 Task: Look for products in the category "Pork" from the brand "Applegate".
Action: Mouse moved to (20, 136)
Screenshot: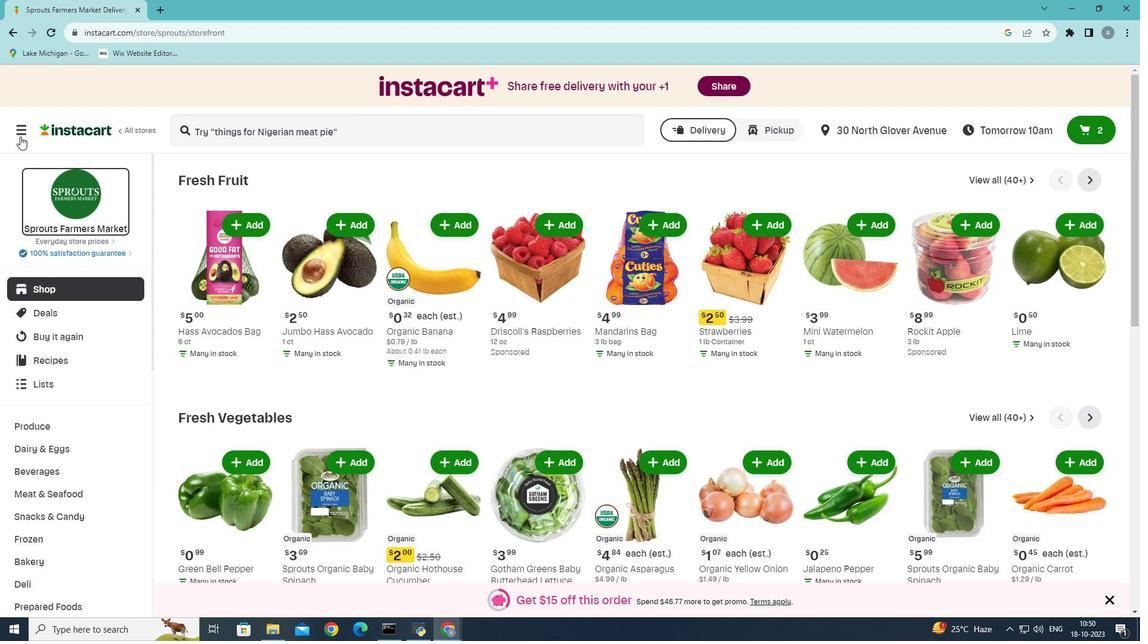 
Action: Mouse pressed left at (20, 136)
Screenshot: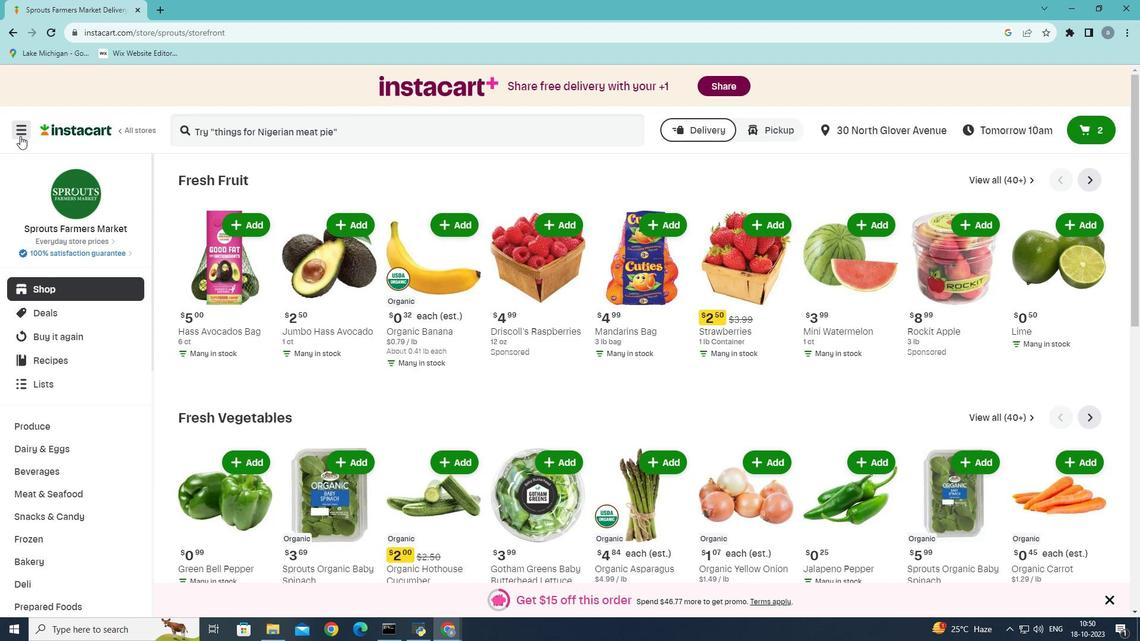 
Action: Mouse moved to (64, 346)
Screenshot: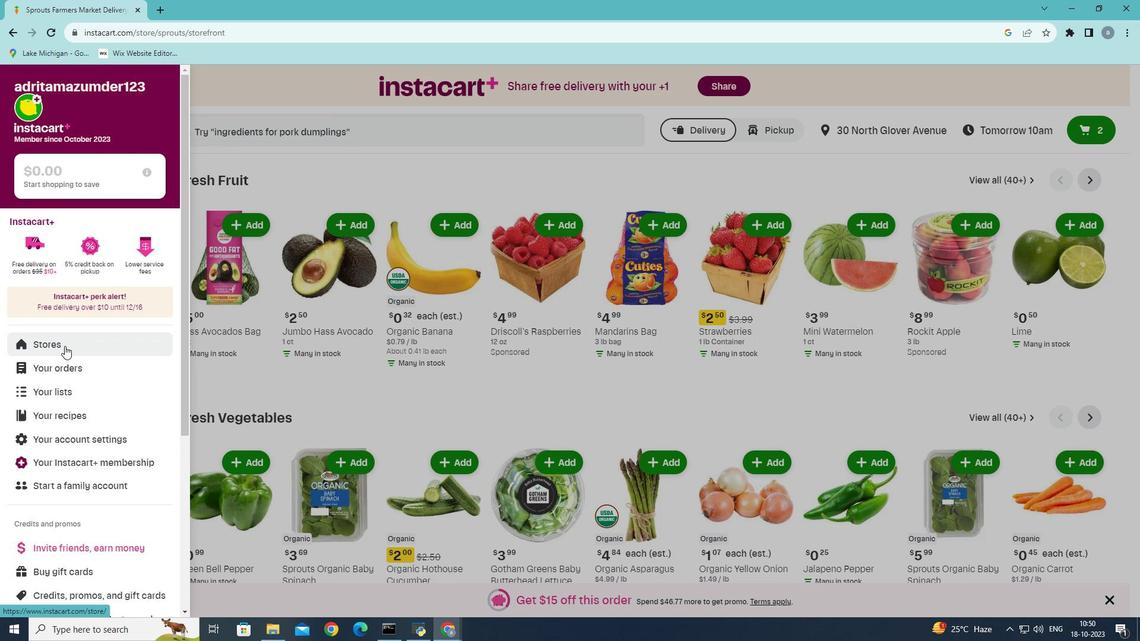 
Action: Mouse pressed left at (64, 346)
Screenshot: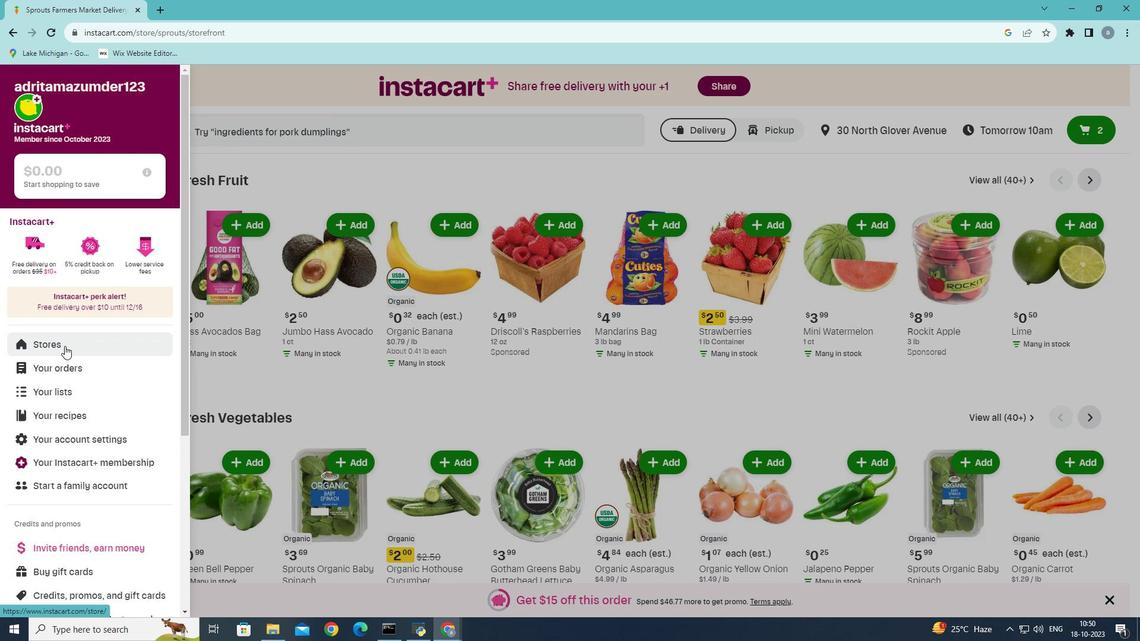 
Action: Mouse moved to (269, 132)
Screenshot: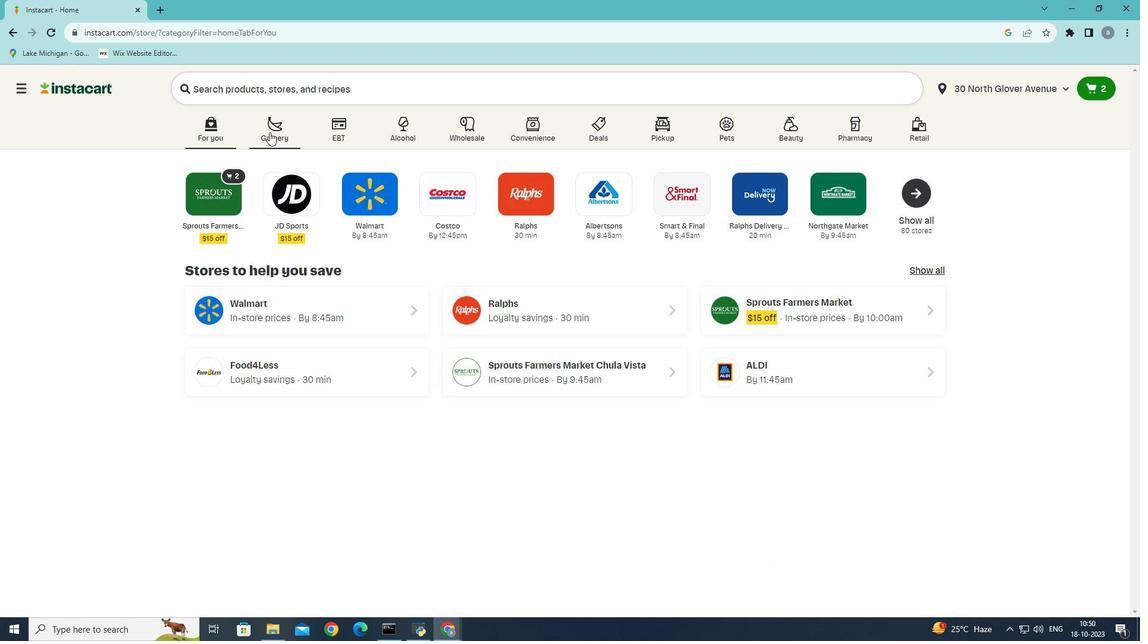 
Action: Mouse pressed left at (269, 132)
Screenshot: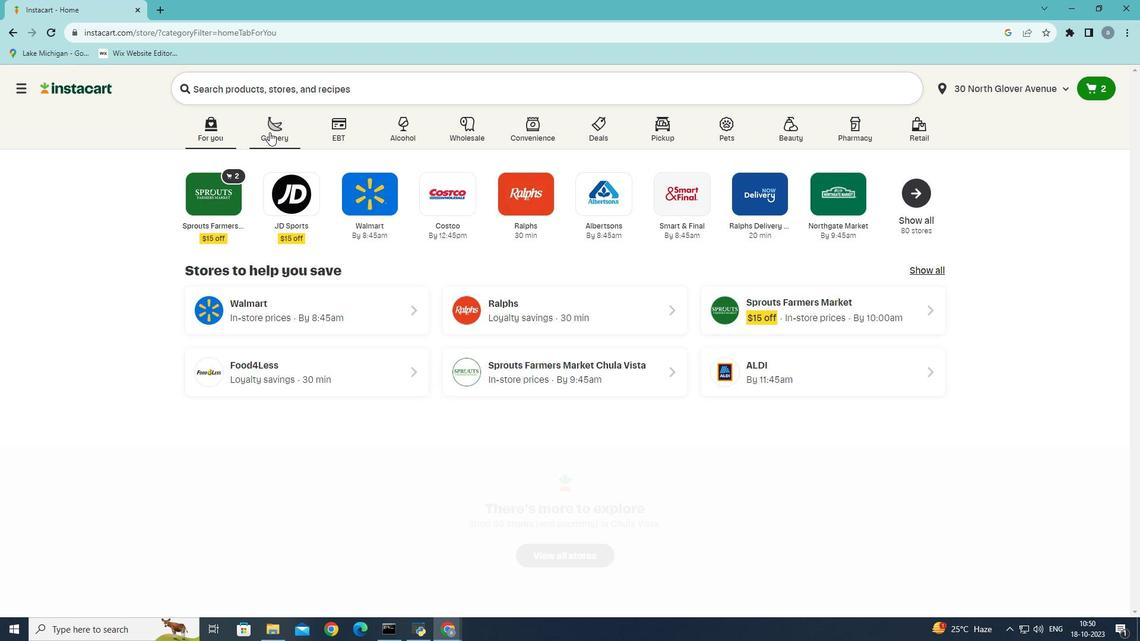 
Action: Mouse moved to (292, 345)
Screenshot: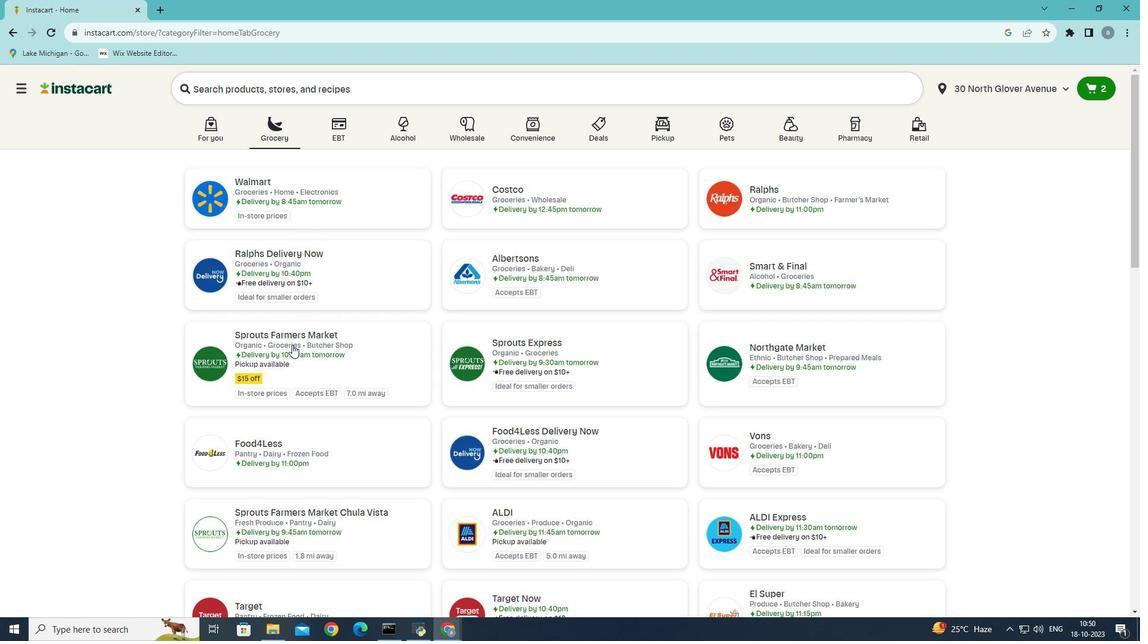 
Action: Mouse pressed left at (292, 345)
Screenshot: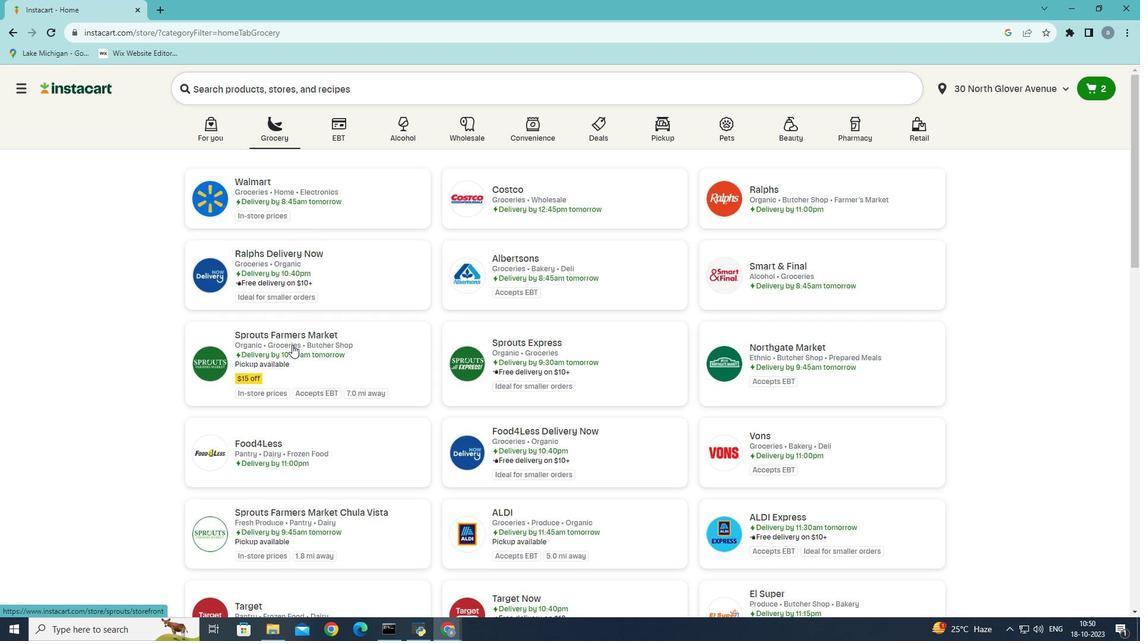 
Action: Mouse moved to (52, 492)
Screenshot: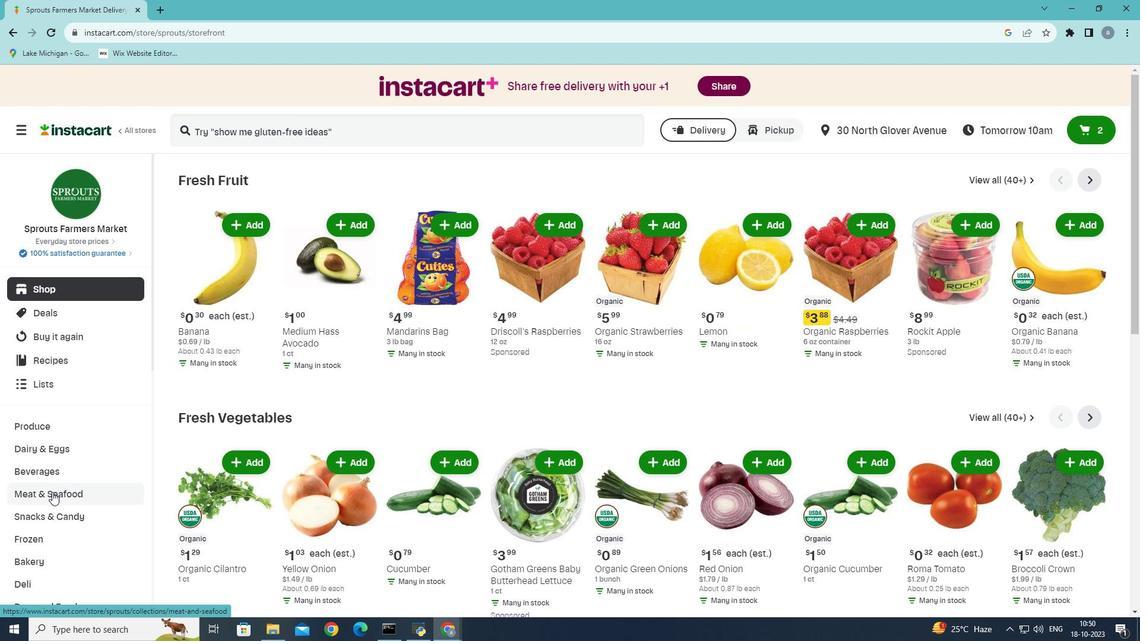 
Action: Mouse pressed left at (52, 492)
Screenshot: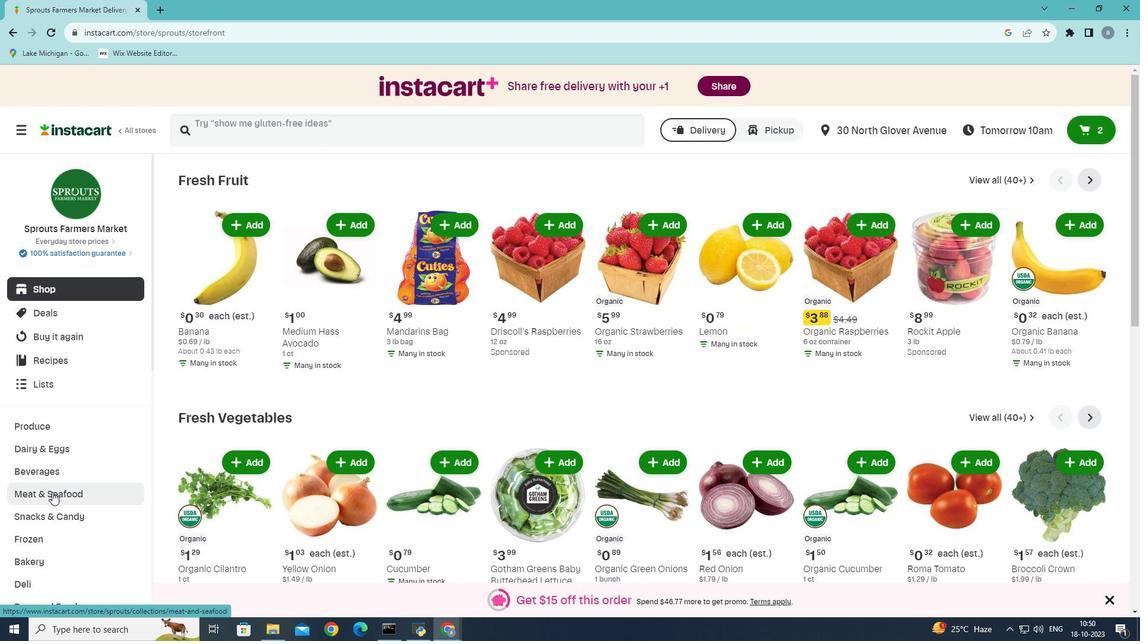 
Action: Mouse moved to (385, 211)
Screenshot: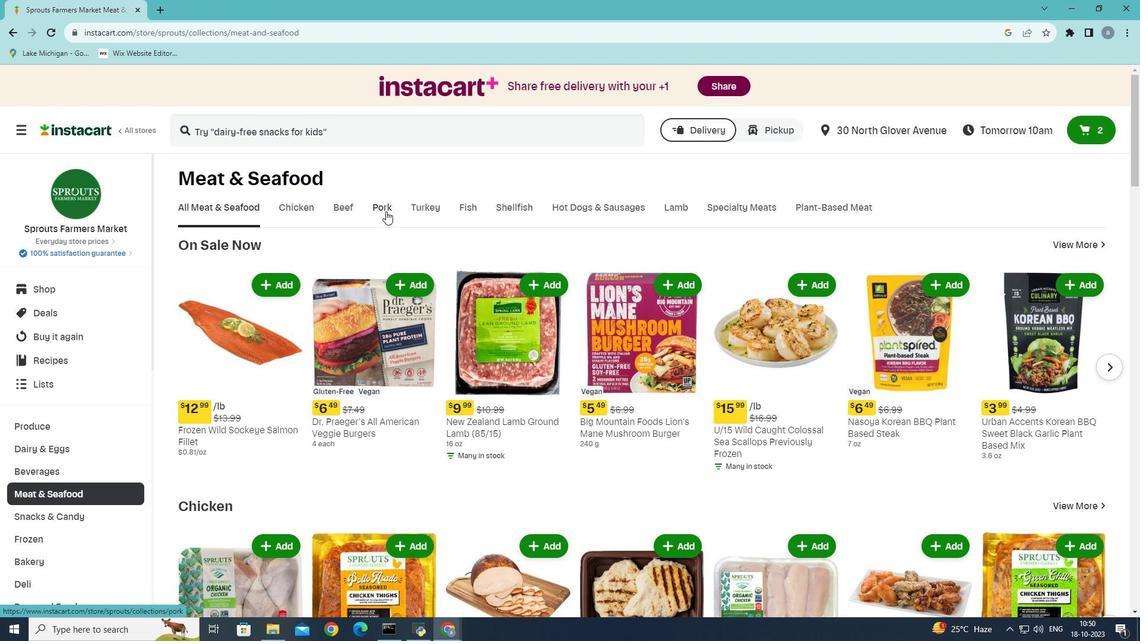 
Action: Mouse pressed left at (385, 211)
Screenshot: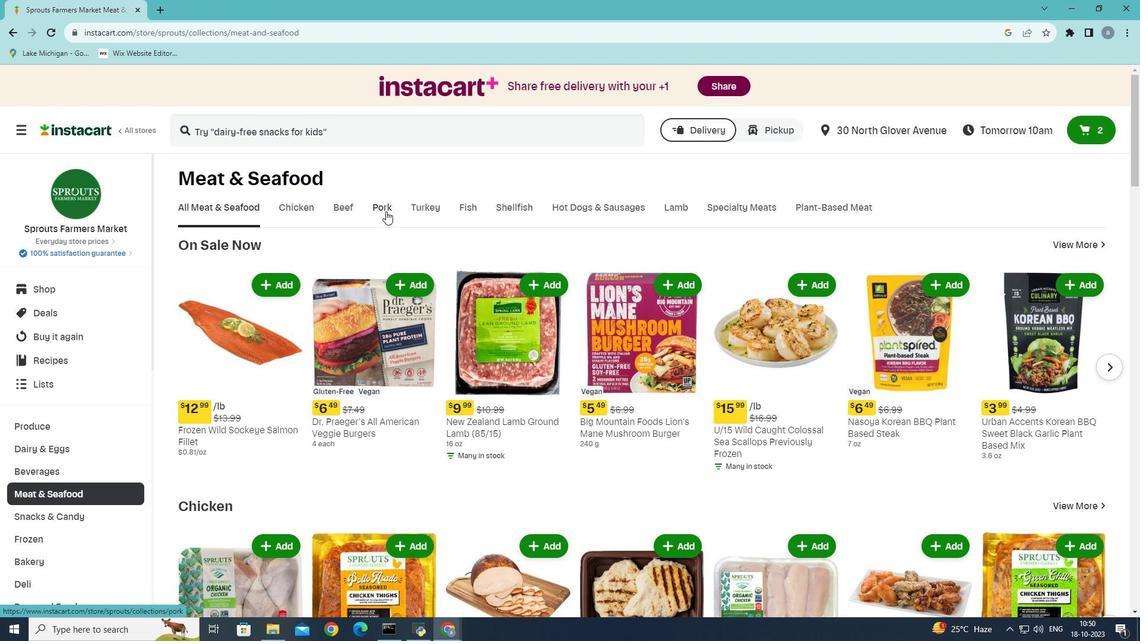 
Action: Mouse moved to (257, 258)
Screenshot: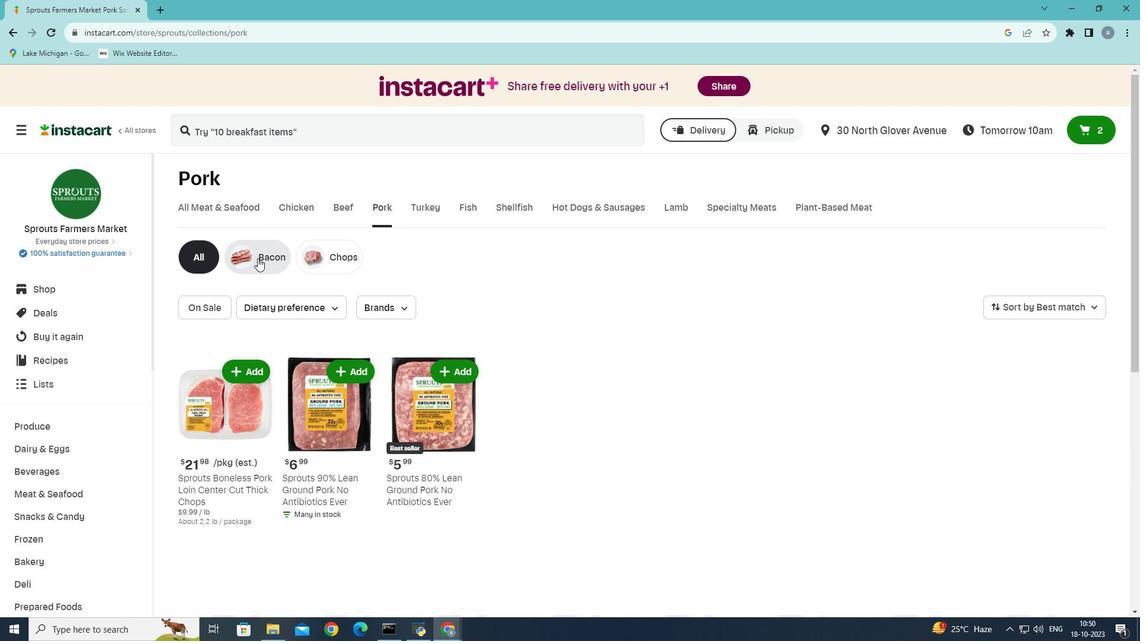 
Action: Mouse pressed left at (257, 258)
Screenshot: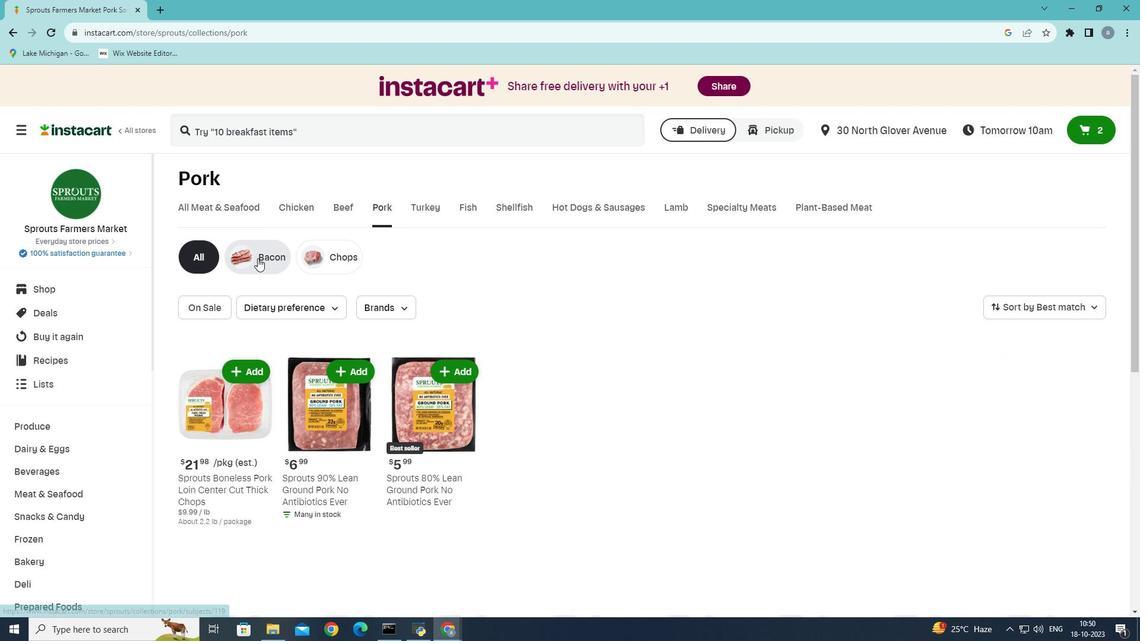 
Action: Mouse moved to (402, 309)
Screenshot: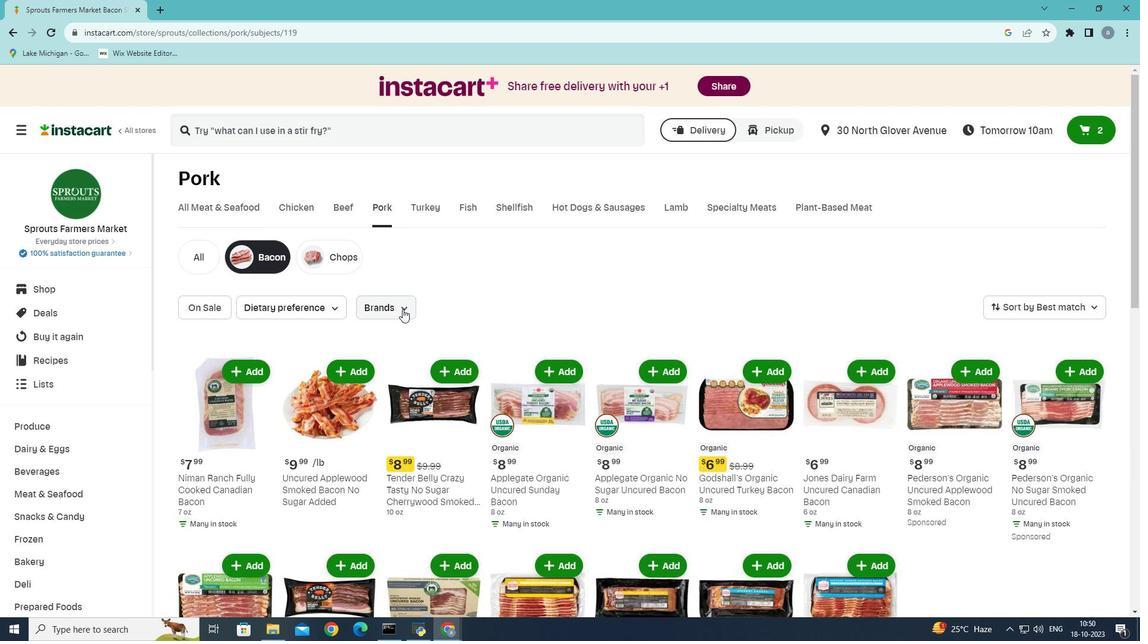 
Action: Mouse pressed left at (402, 309)
Screenshot: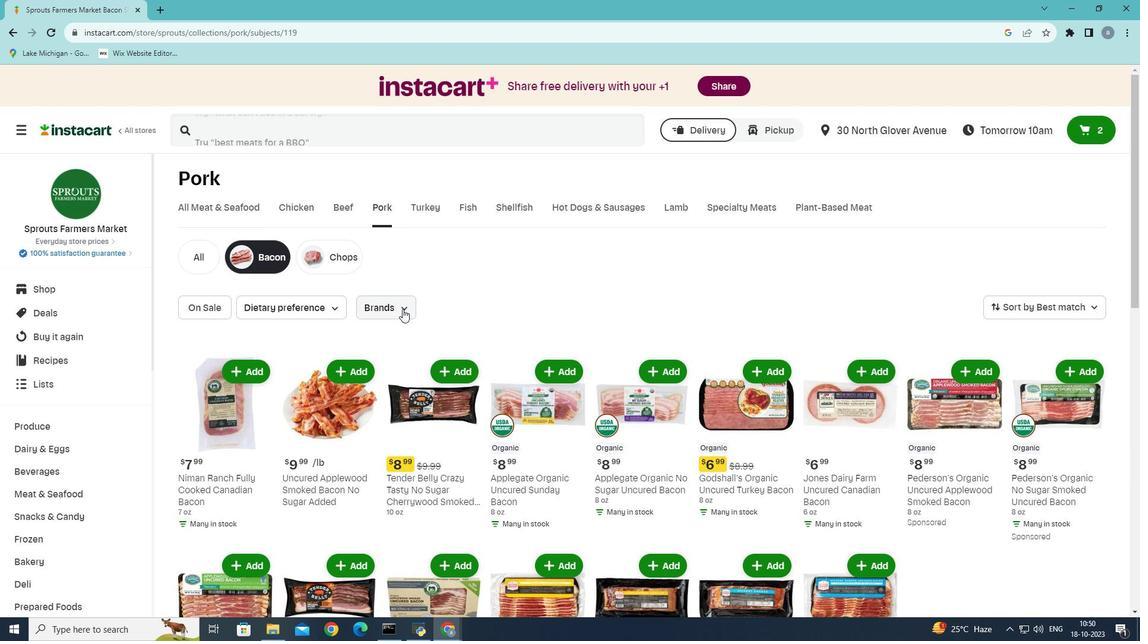 
Action: Mouse moved to (412, 434)
Screenshot: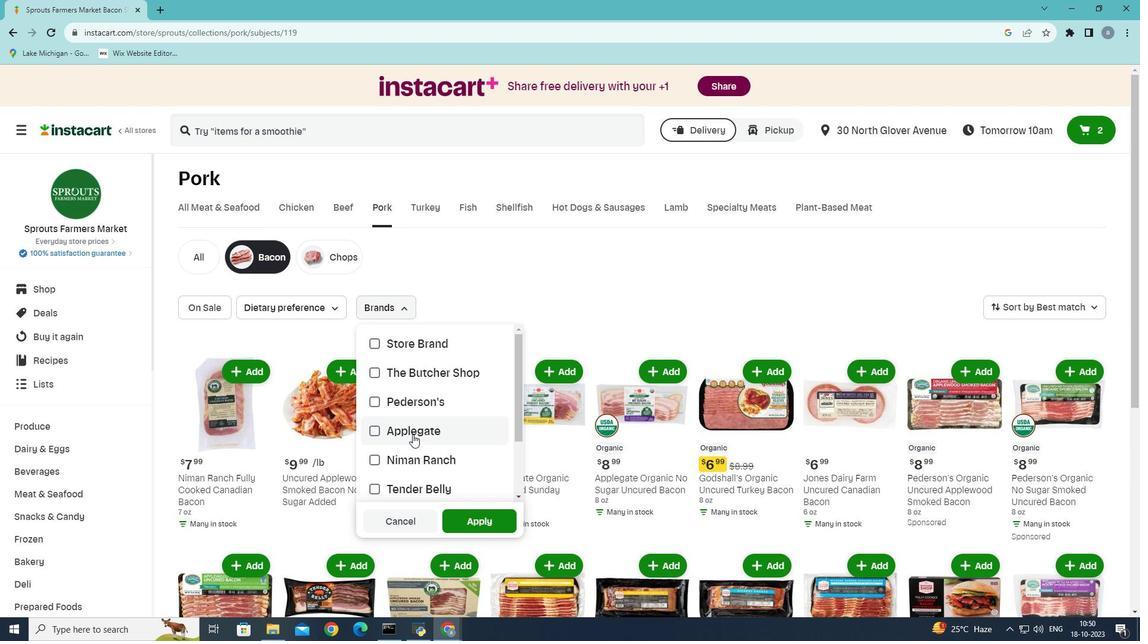 
Action: Mouse pressed left at (412, 434)
Screenshot: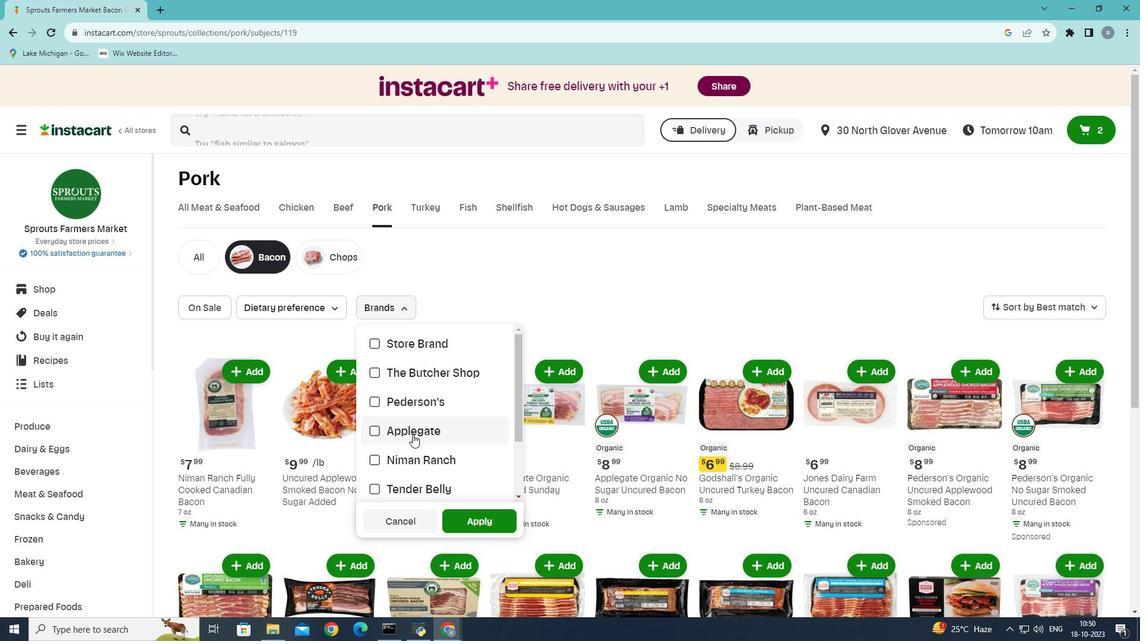 
Action: Mouse moved to (470, 524)
Screenshot: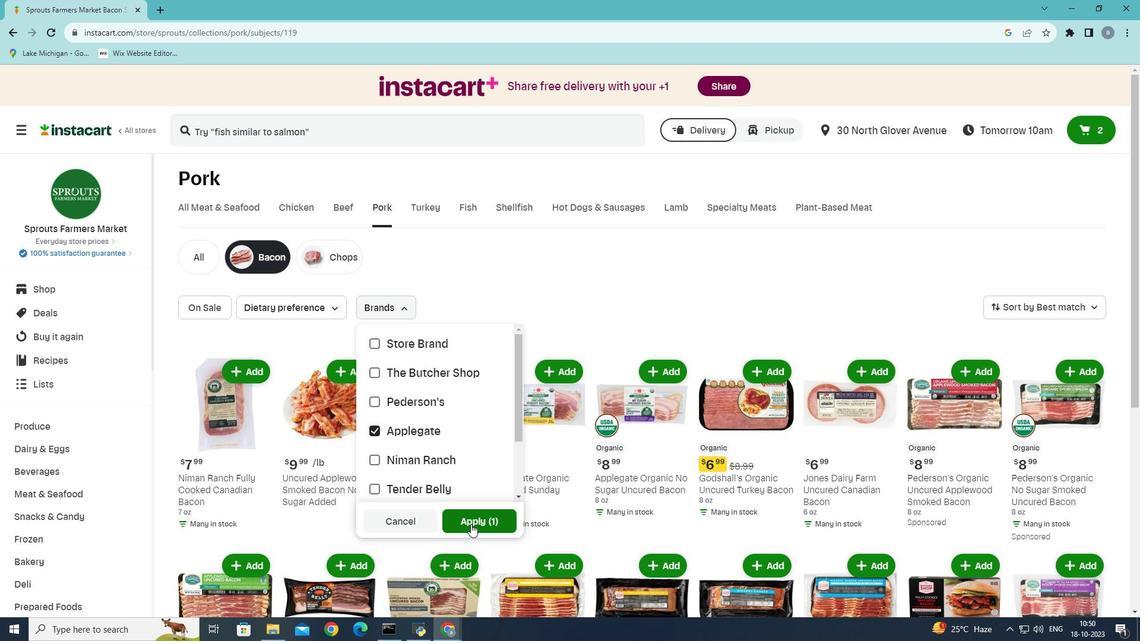 
Action: Mouse pressed left at (470, 524)
Screenshot: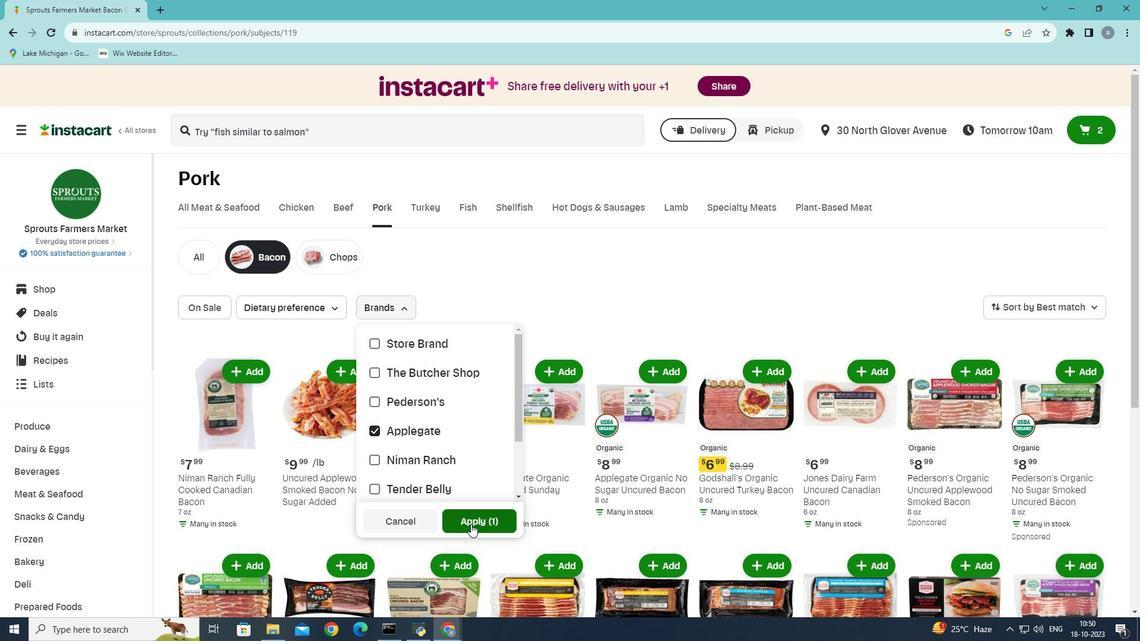 
Action: Mouse moved to (459, 513)
Screenshot: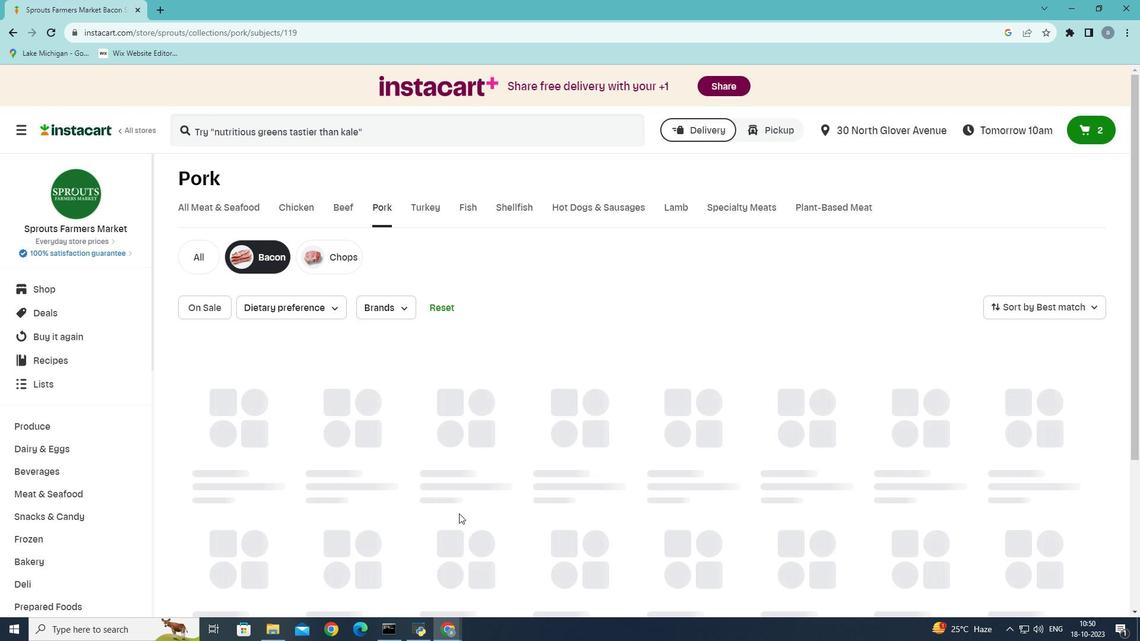 
